 Task: Look for products from Hillikers only.
Action: Mouse pressed left at (19, 107)
Screenshot: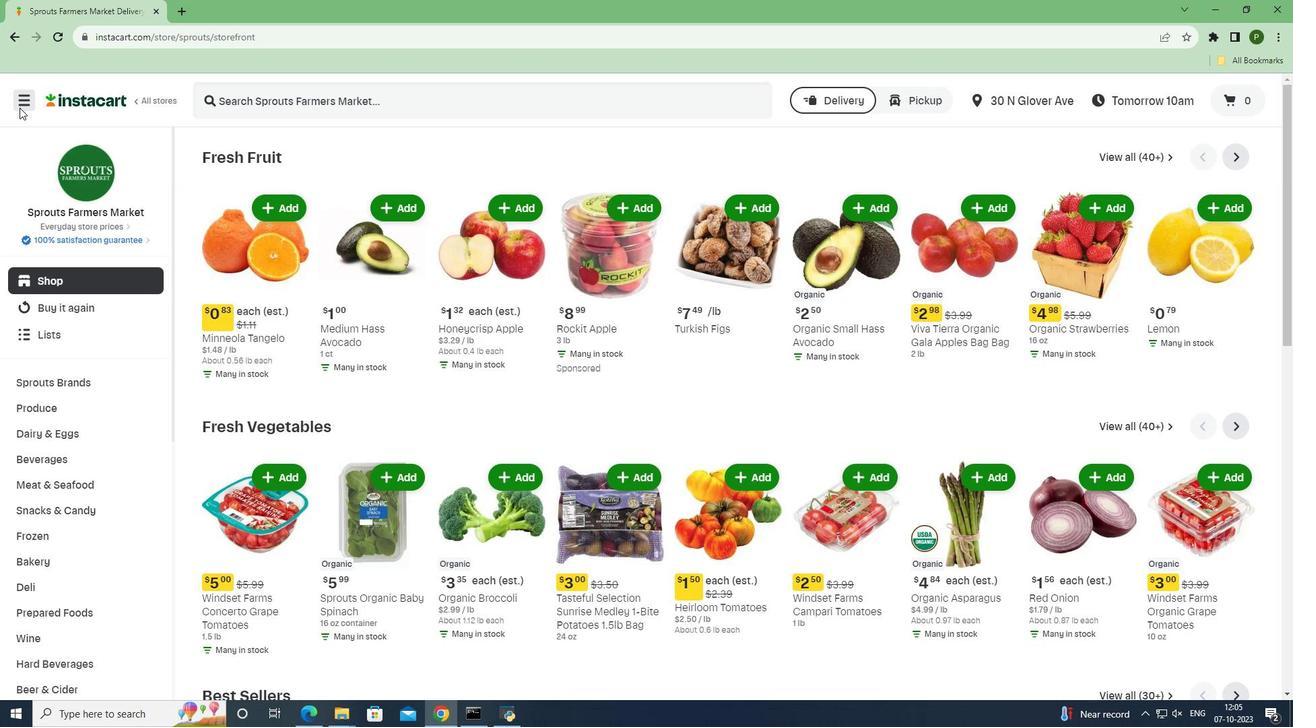
Action: Mouse moved to (48, 353)
Screenshot: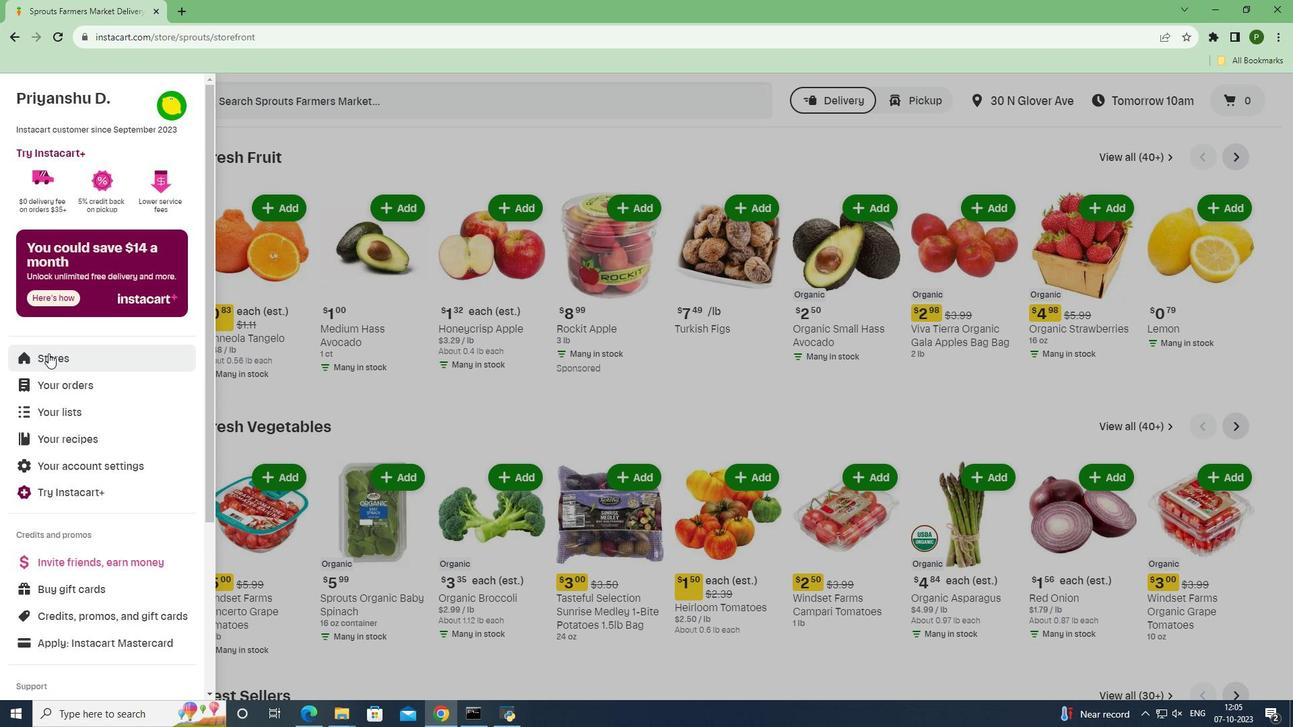 
Action: Mouse pressed left at (48, 353)
Screenshot: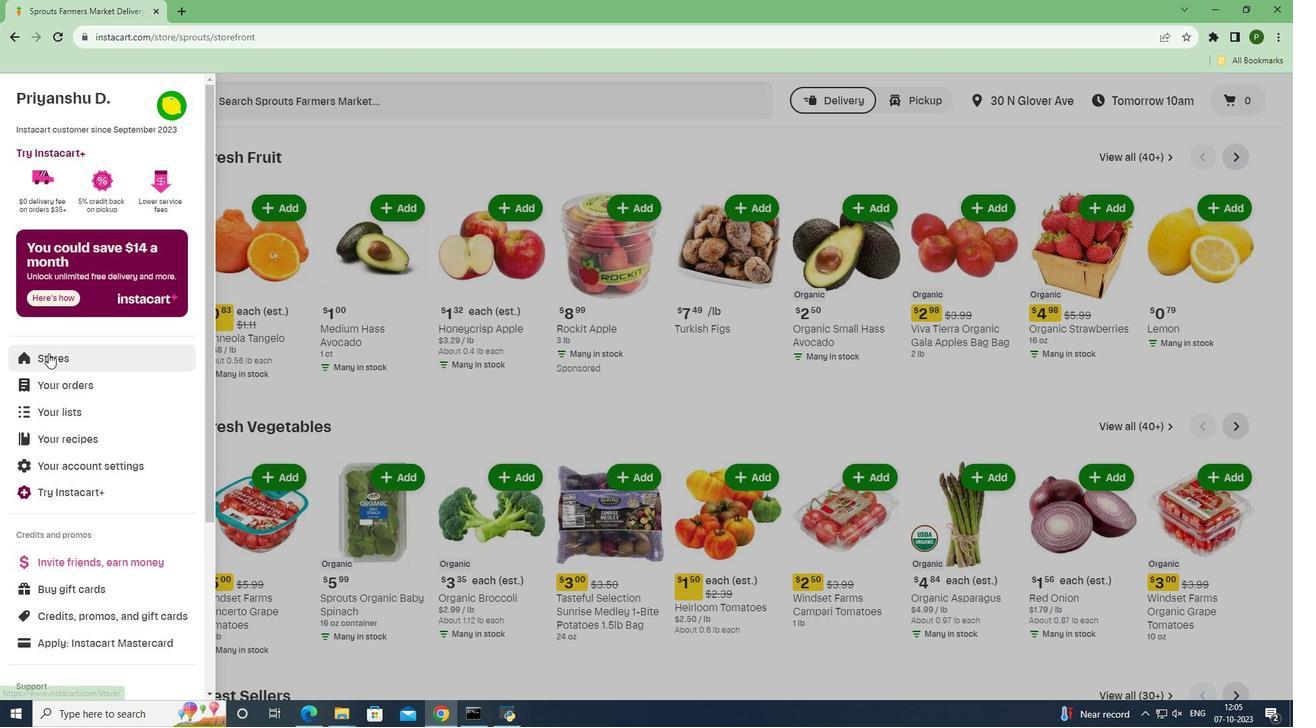
Action: Mouse moved to (308, 156)
Screenshot: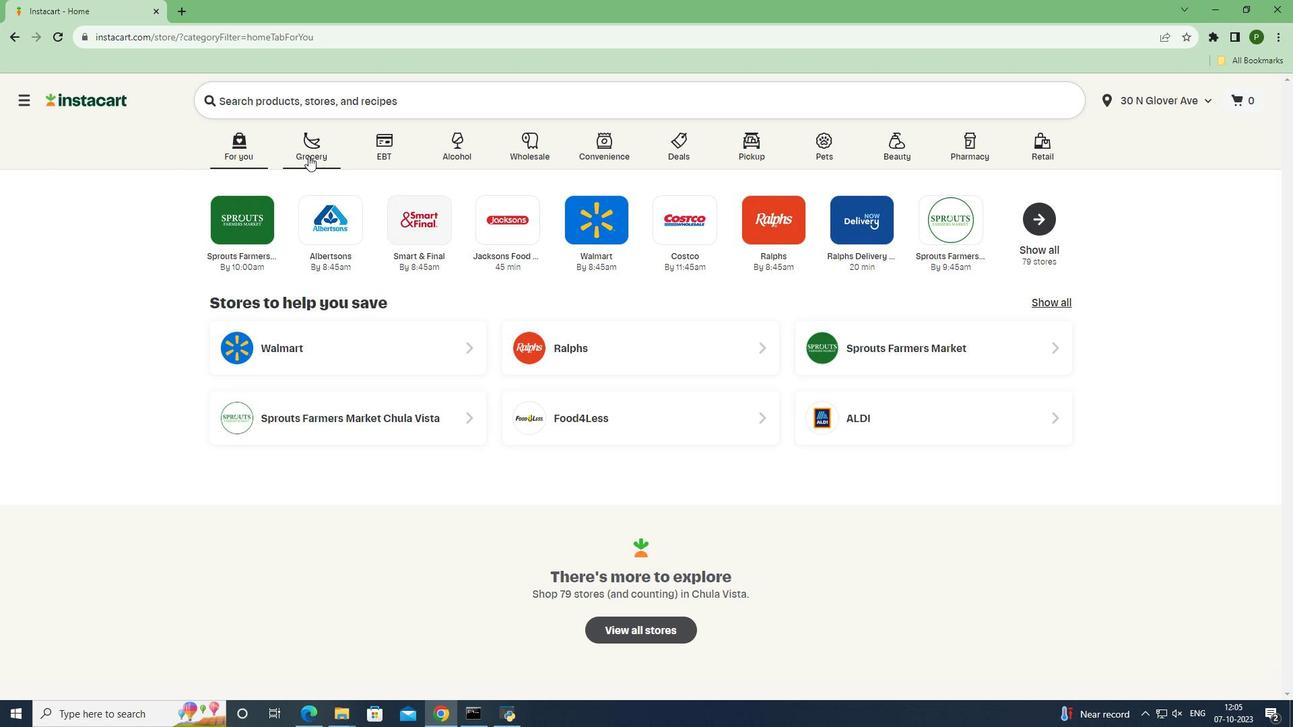 
Action: Mouse pressed left at (308, 156)
Screenshot: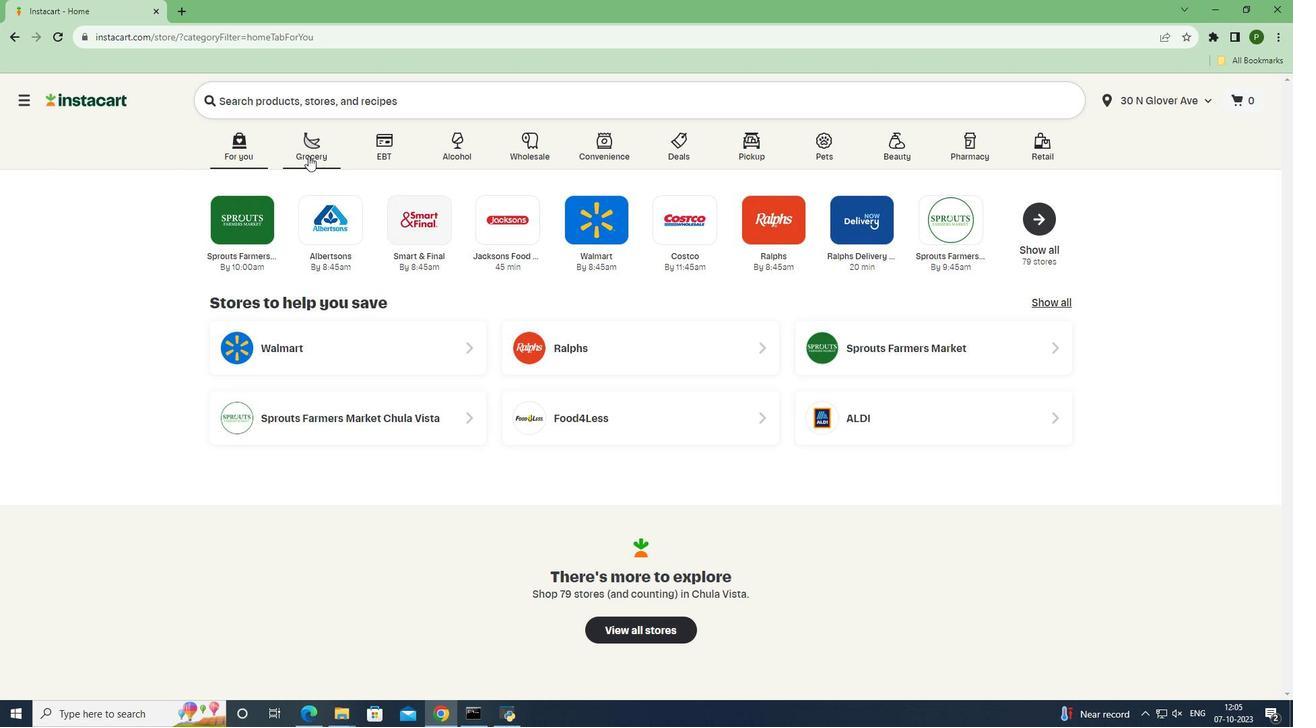 
Action: Mouse moved to (559, 314)
Screenshot: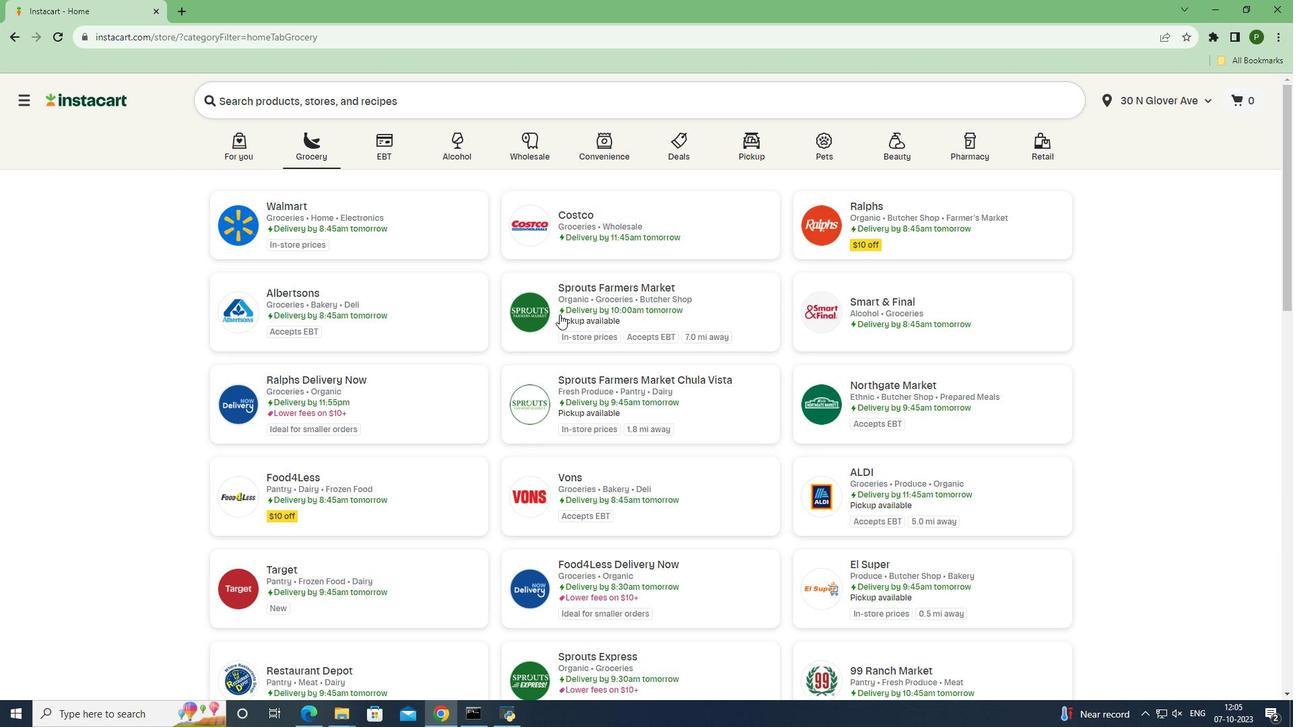 
Action: Mouse pressed left at (559, 314)
Screenshot: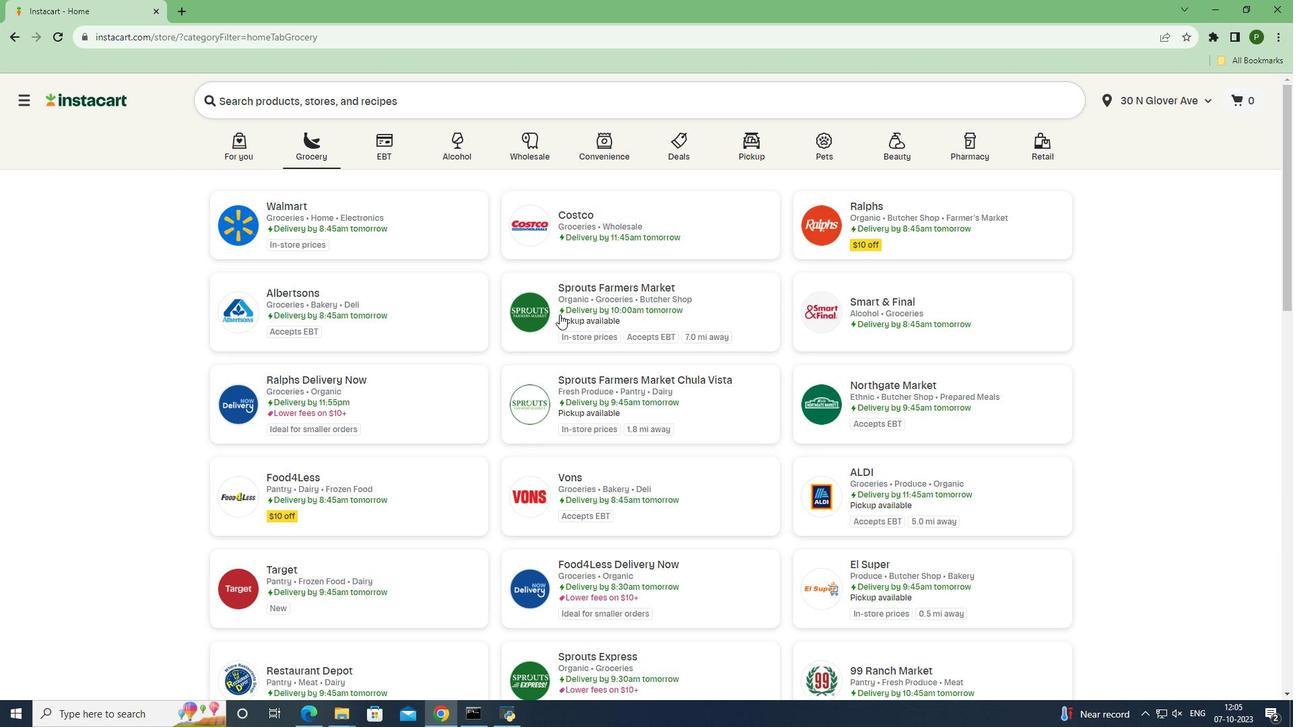 
Action: Mouse moved to (118, 437)
Screenshot: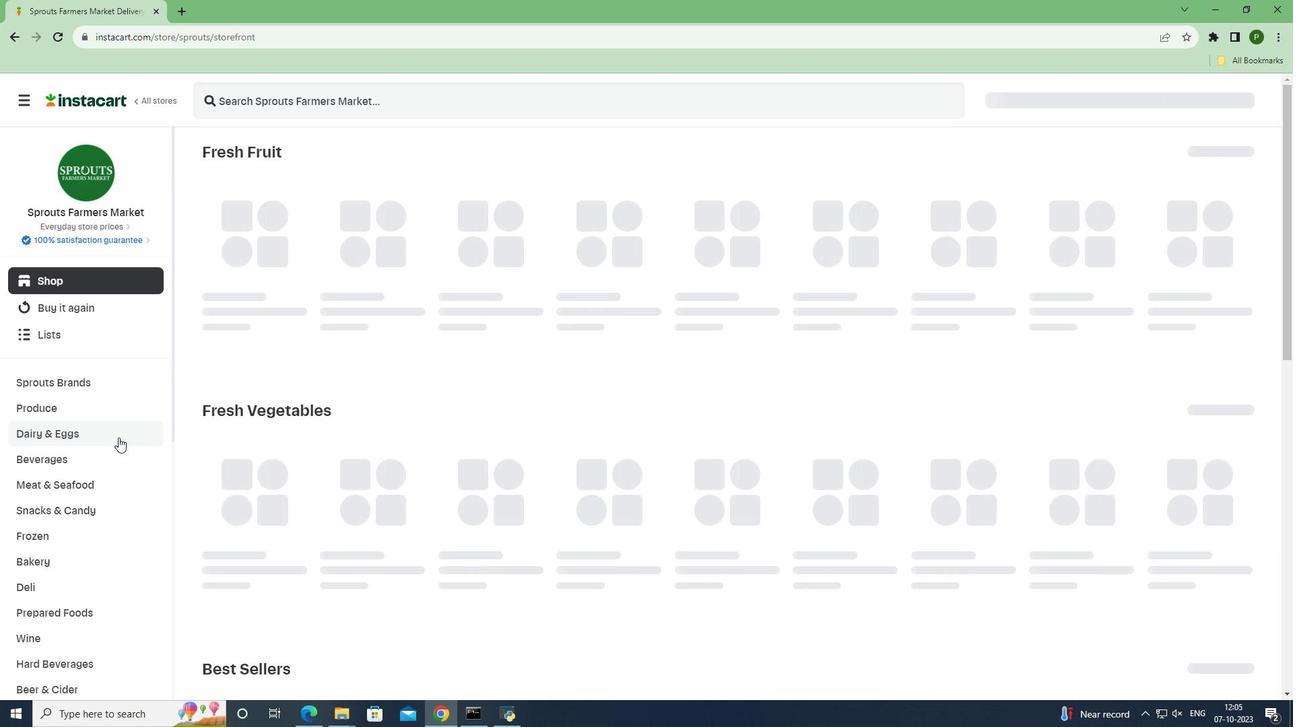 
Action: Mouse pressed left at (118, 437)
Screenshot: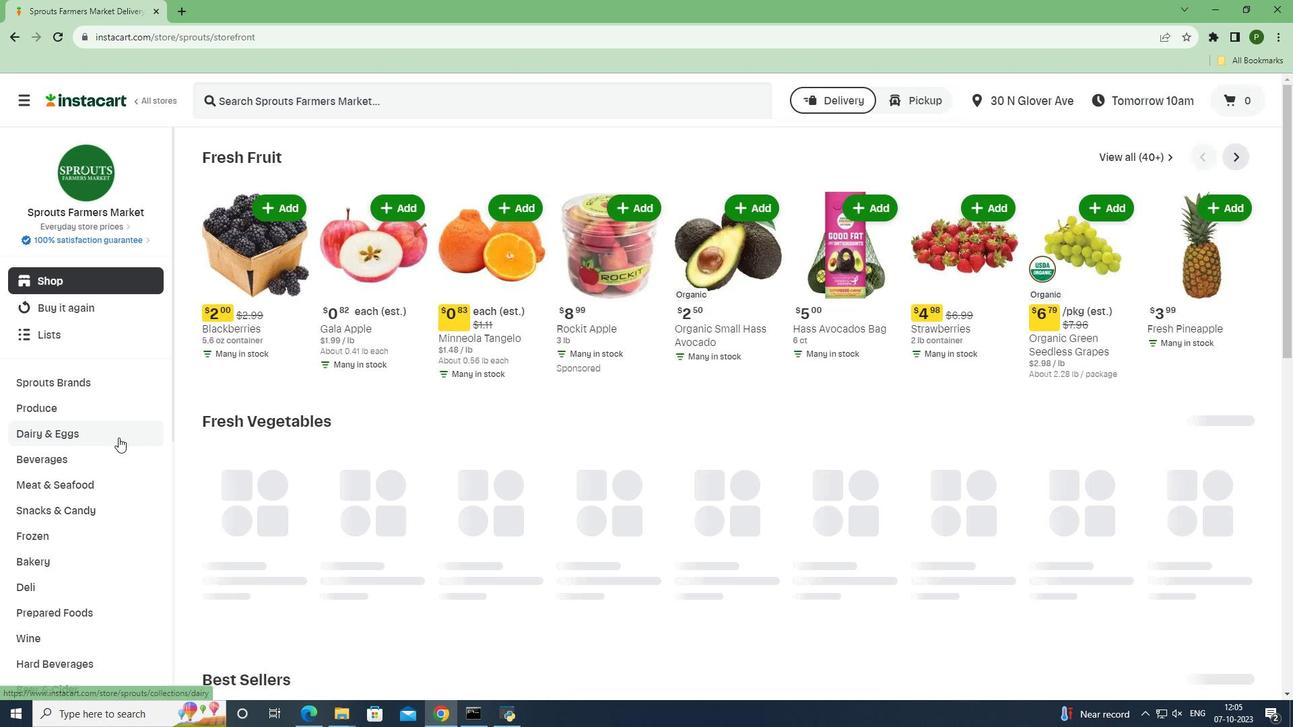 
Action: Mouse moved to (72, 508)
Screenshot: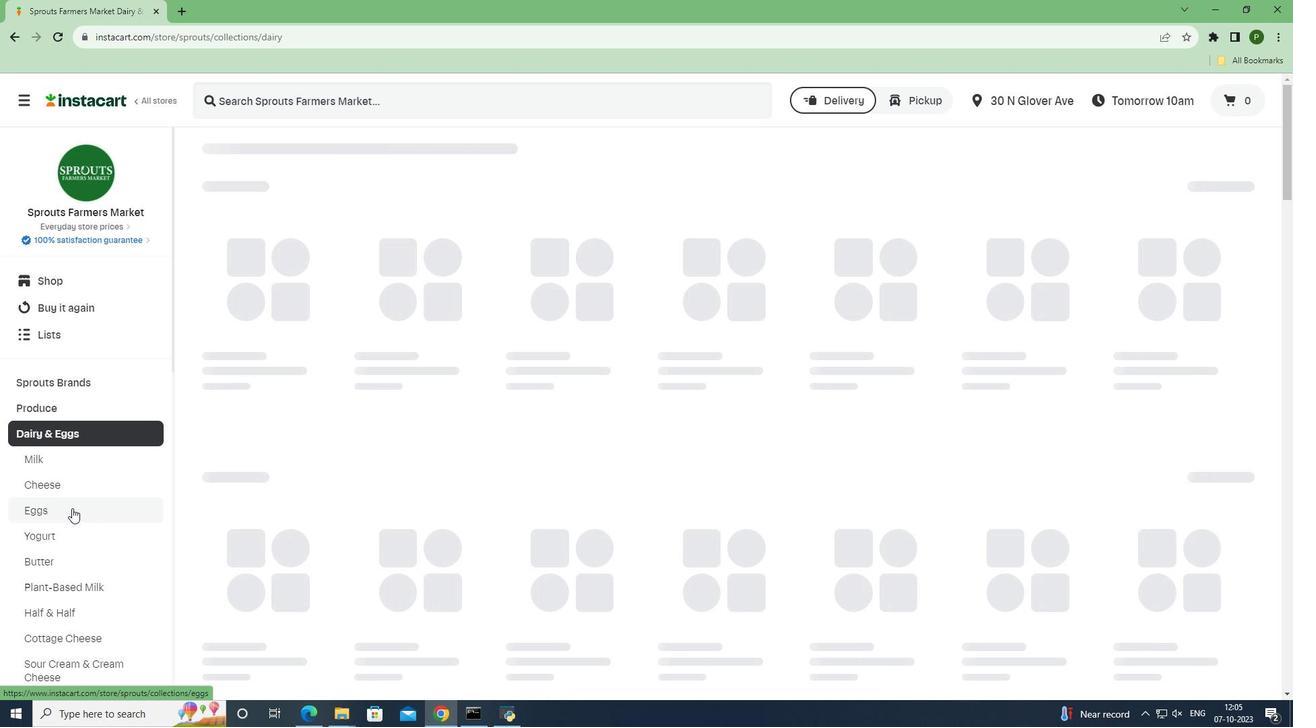 
Action: Mouse pressed left at (72, 508)
Screenshot: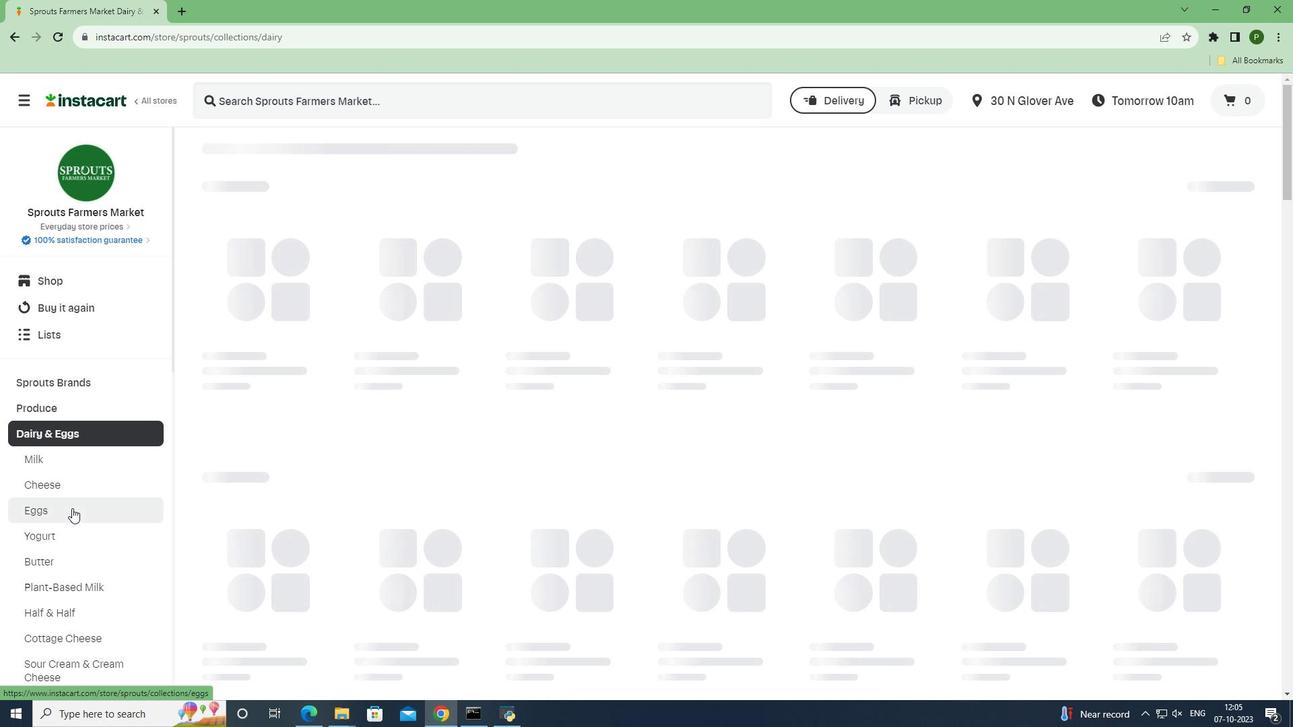 
Action: Mouse moved to (428, 200)
Screenshot: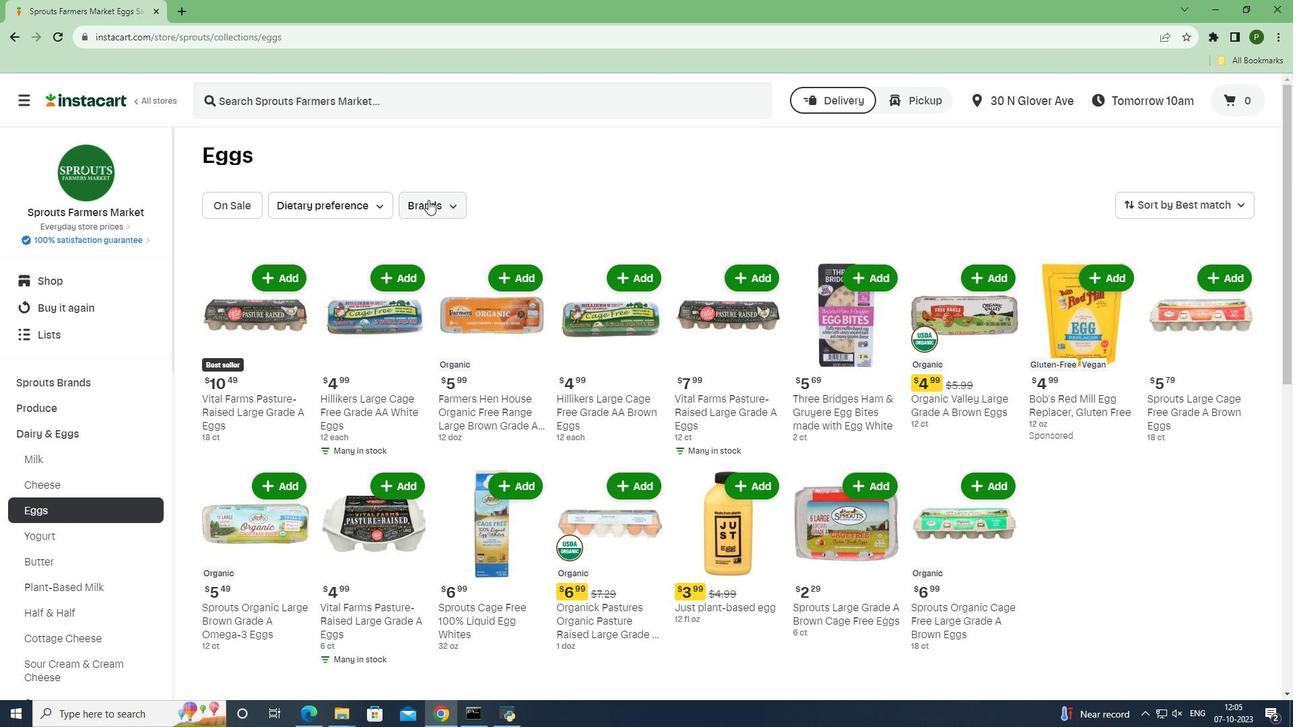 
Action: Mouse pressed left at (428, 200)
Screenshot: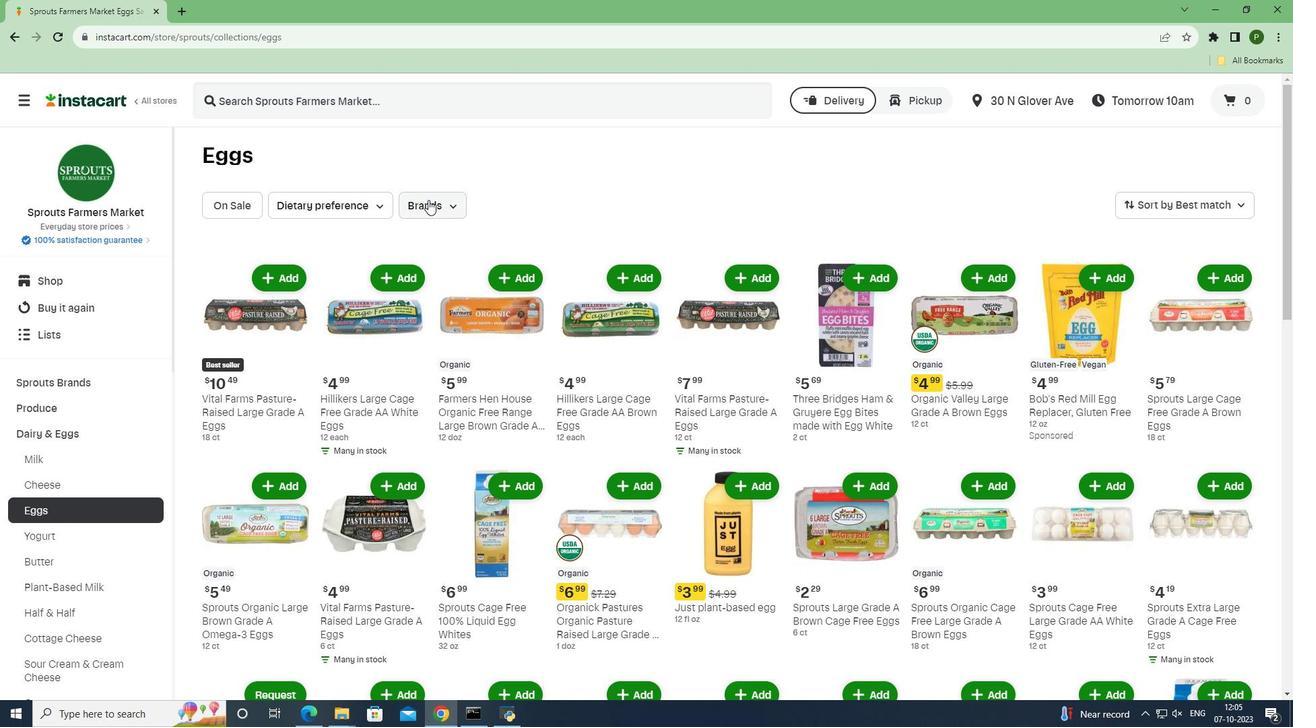 
Action: Mouse moved to (458, 344)
Screenshot: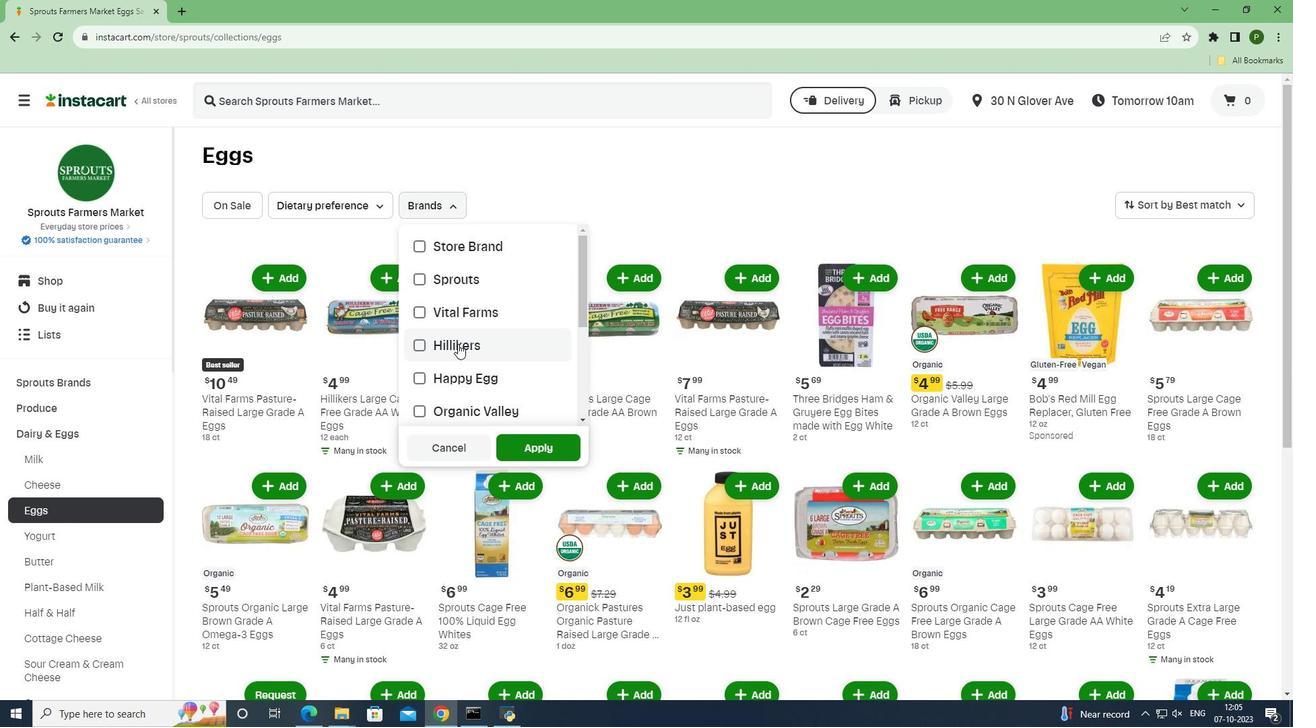 
Action: Mouse pressed left at (458, 344)
Screenshot: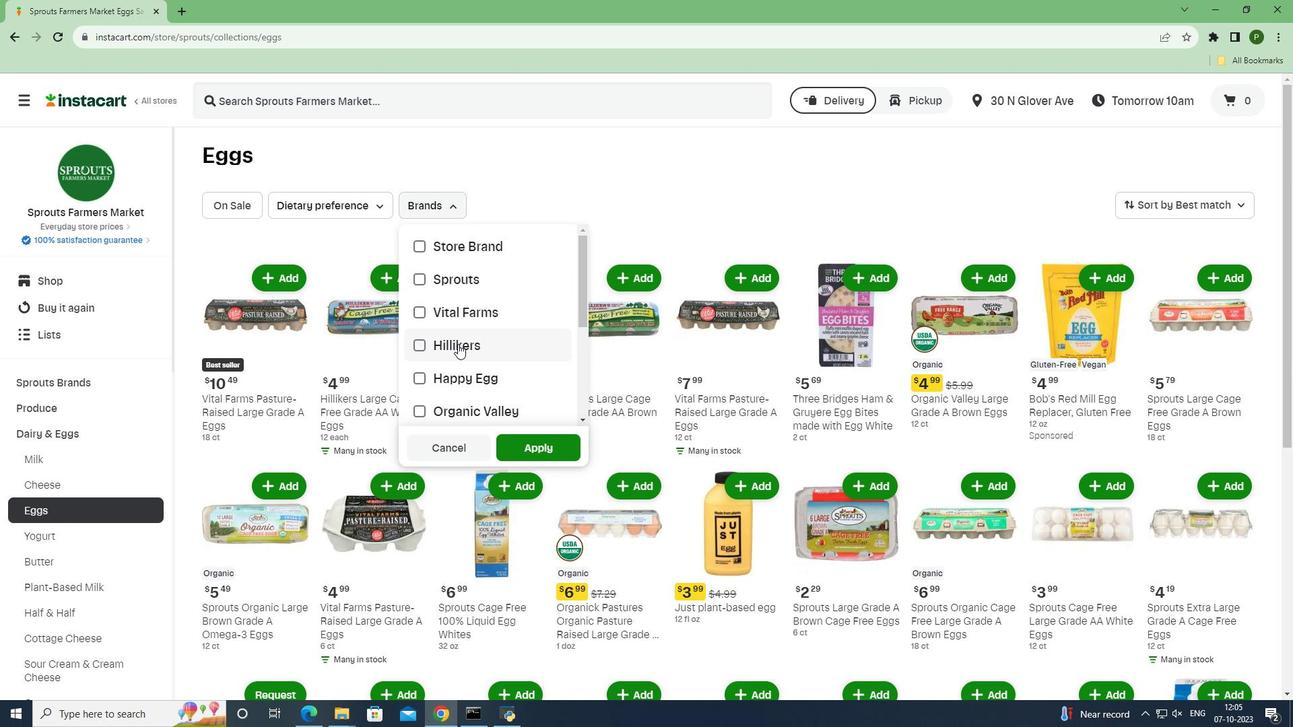 
Action: Mouse moved to (527, 441)
Screenshot: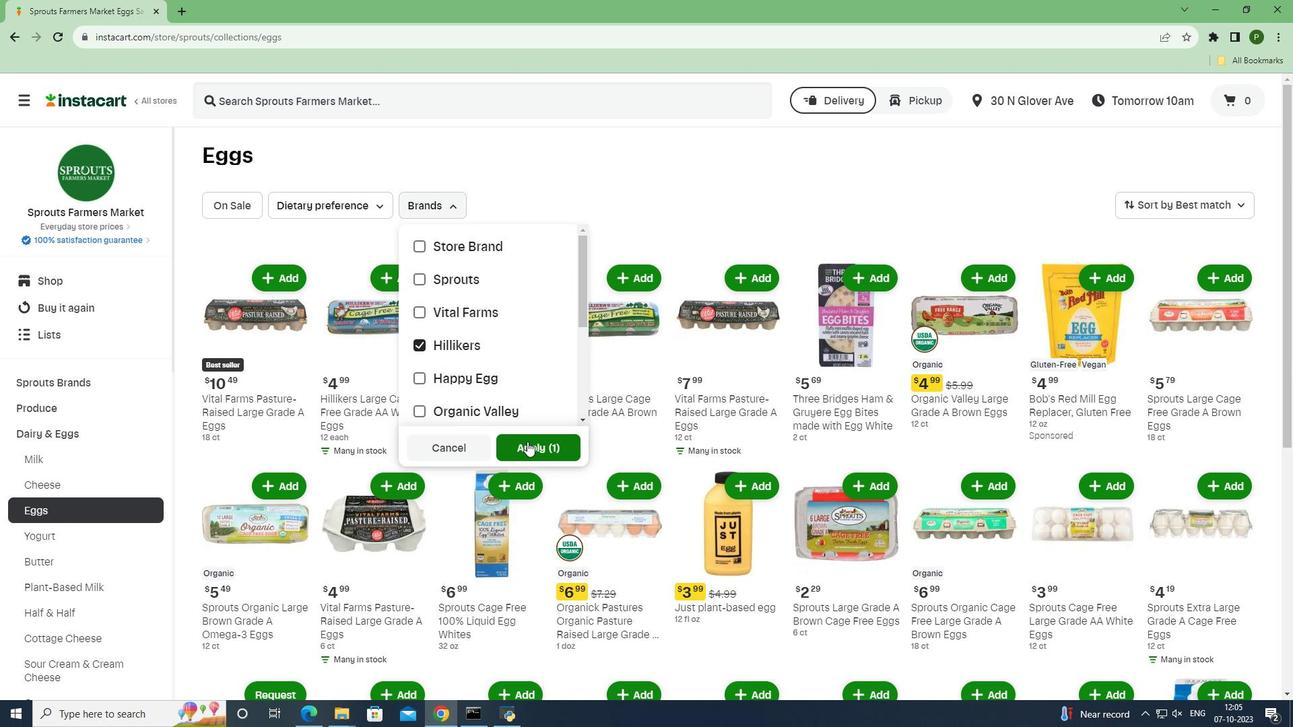 
Action: Mouse pressed left at (527, 441)
Screenshot: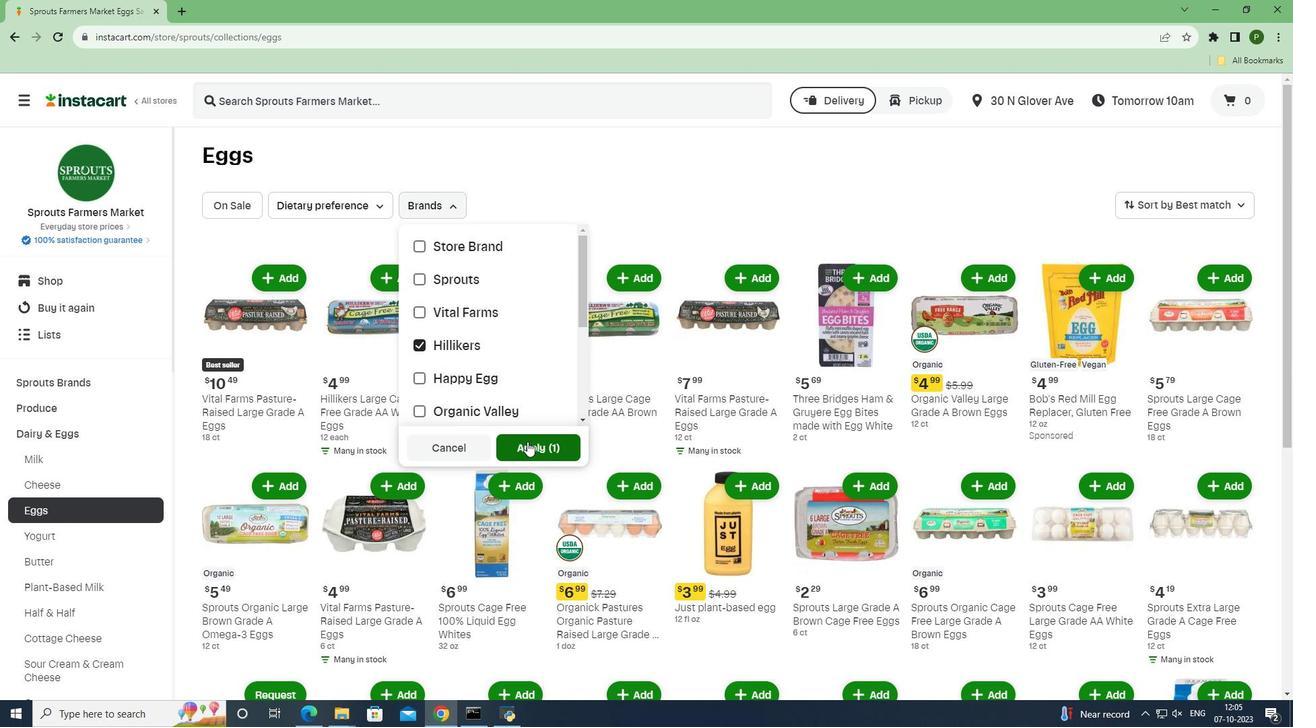 
Action: Mouse moved to (597, 419)
Screenshot: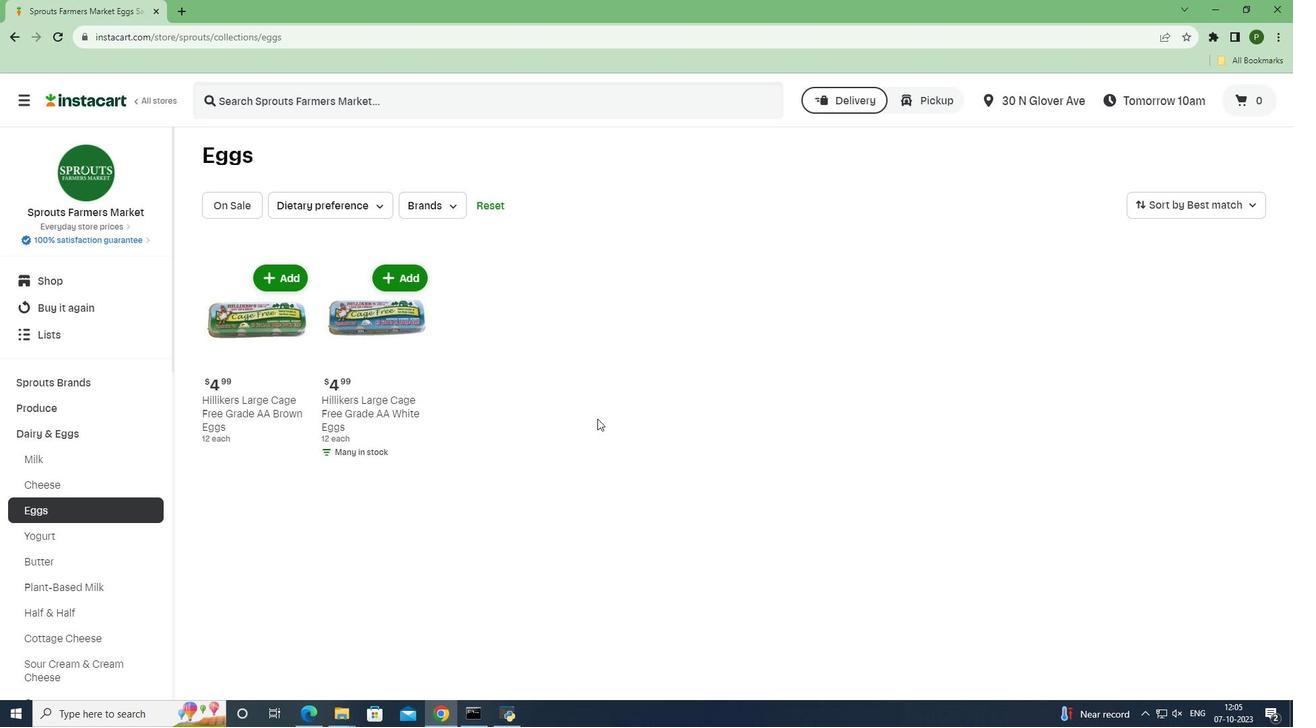 
